 Task: Add a condition where "Hours since status category open Less than Forty" in new tickets in your groups.
Action: Mouse moved to (116, 431)
Screenshot: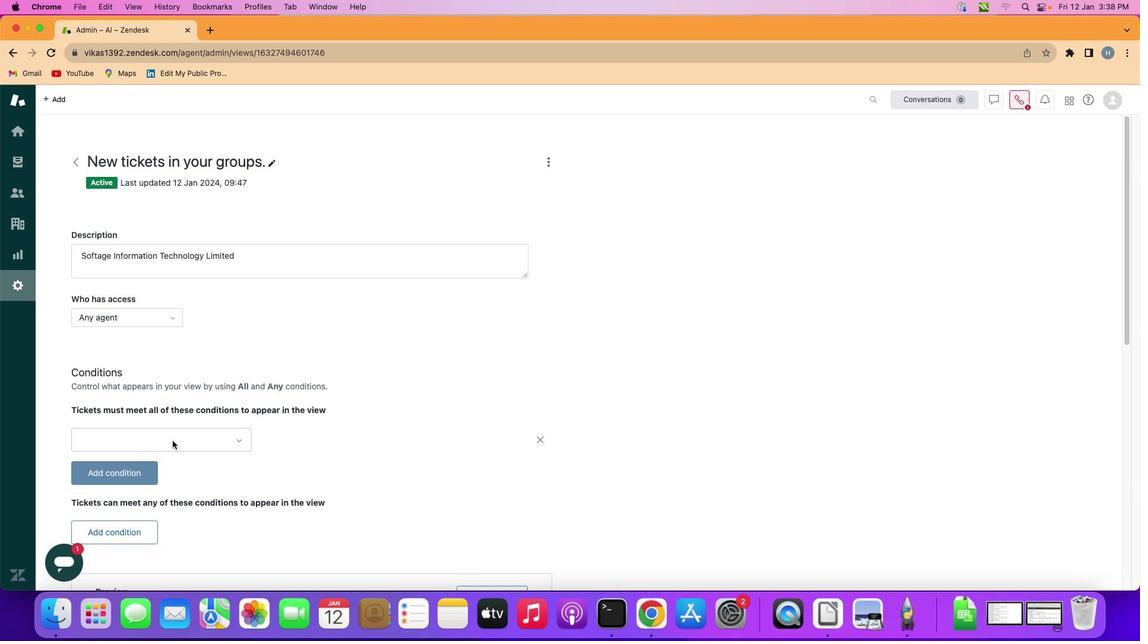 
Action: Mouse pressed left at (116, 431)
Screenshot: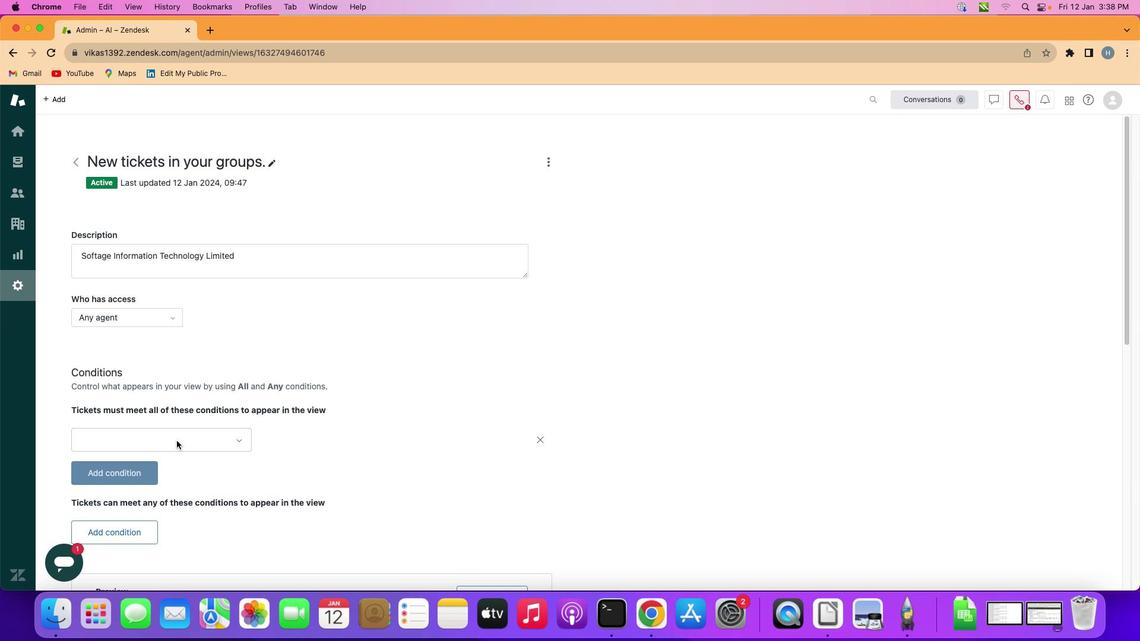 
Action: Mouse moved to (178, 438)
Screenshot: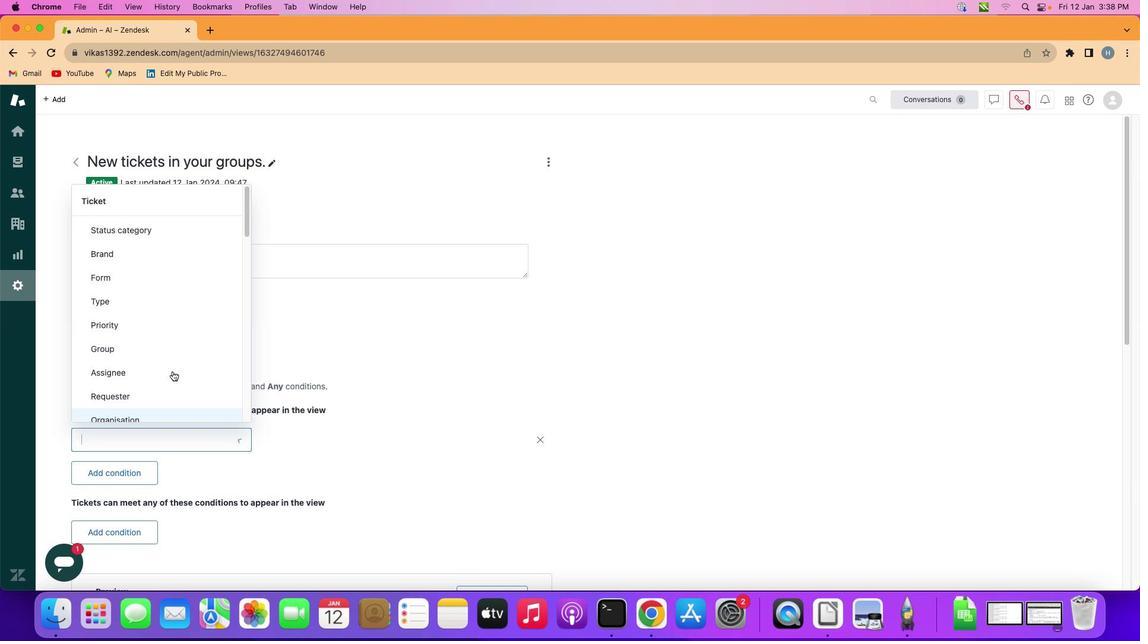 
Action: Mouse pressed left at (178, 438)
Screenshot: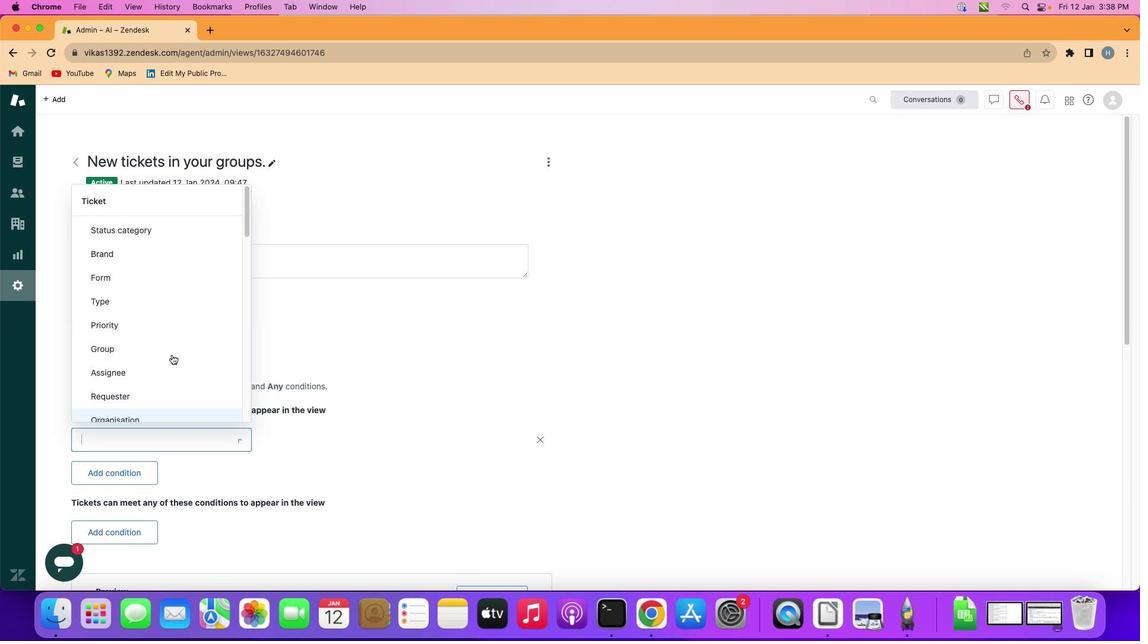 
Action: Mouse moved to (176, 288)
Screenshot: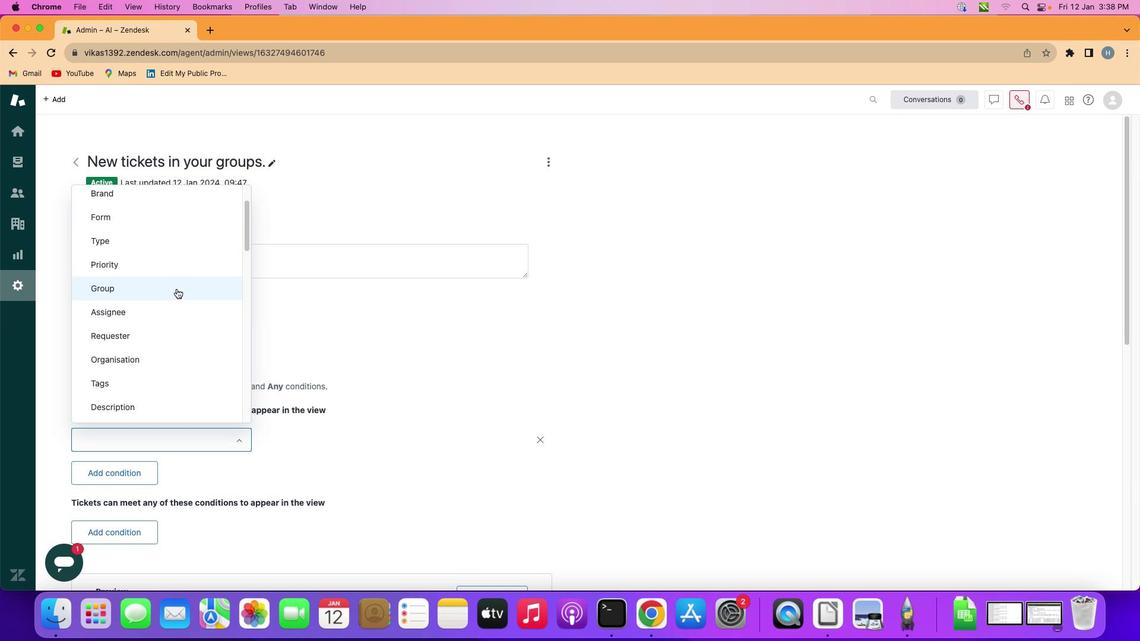 
Action: Mouse scrolled (176, 288) with delta (0, 0)
Screenshot: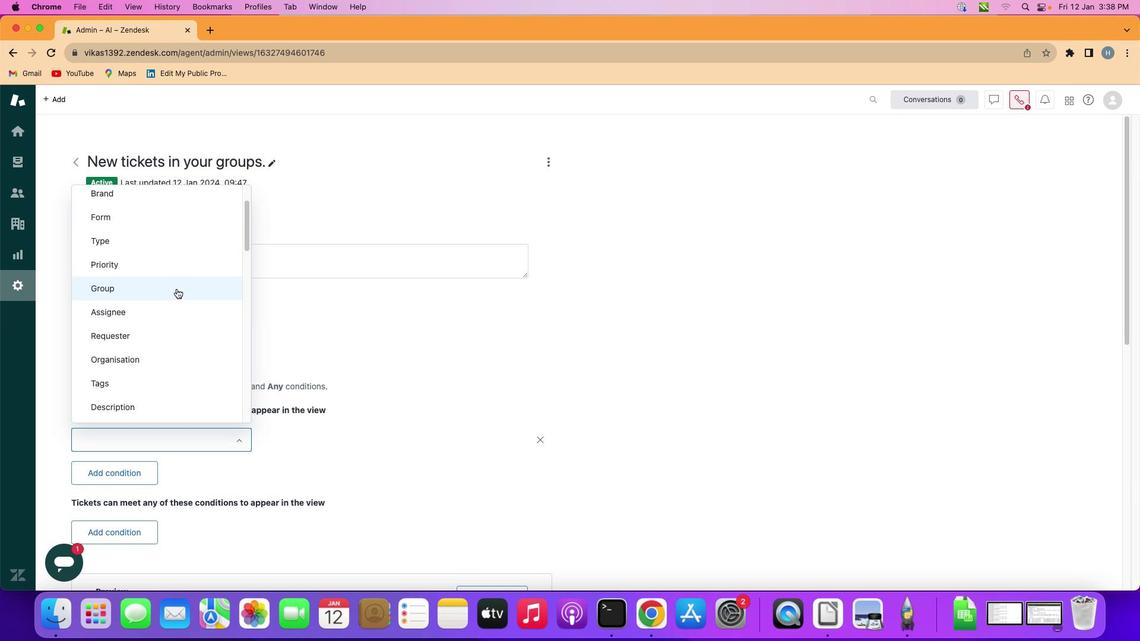 
Action: Mouse scrolled (176, 288) with delta (0, 0)
Screenshot: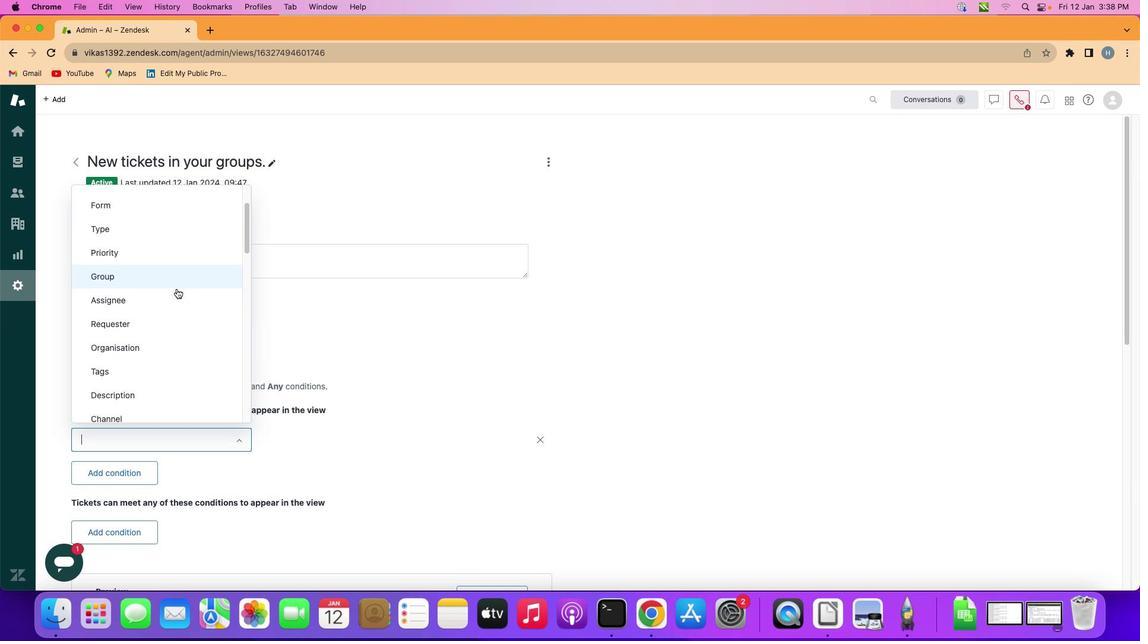 
Action: Mouse moved to (176, 288)
Screenshot: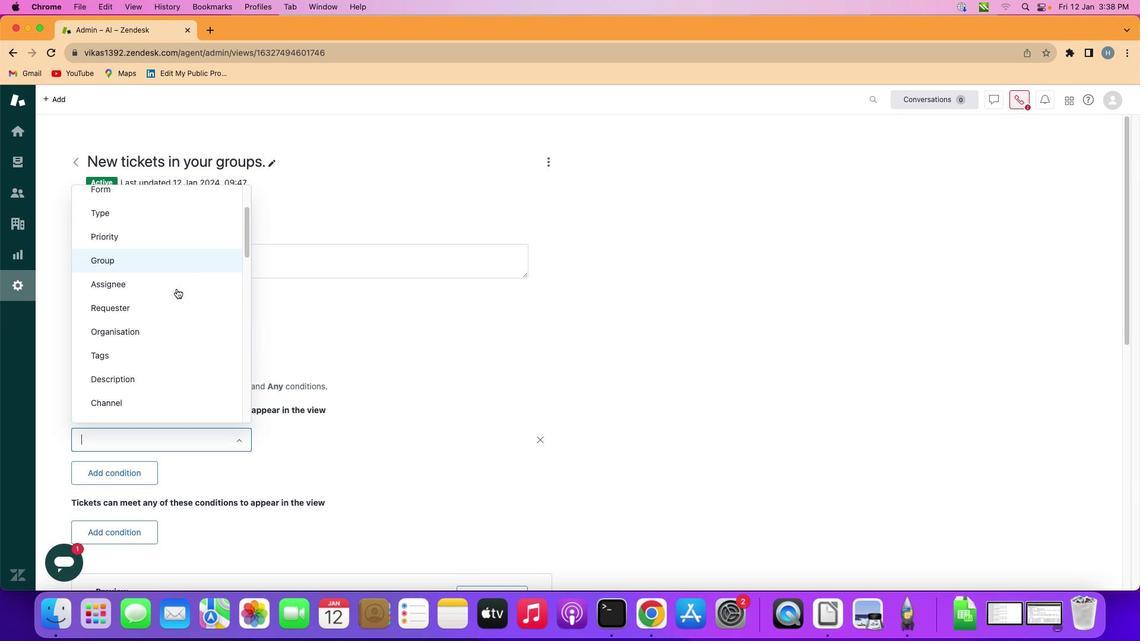 
Action: Mouse scrolled (176, 288) with delta (0, 0)
Screenshot: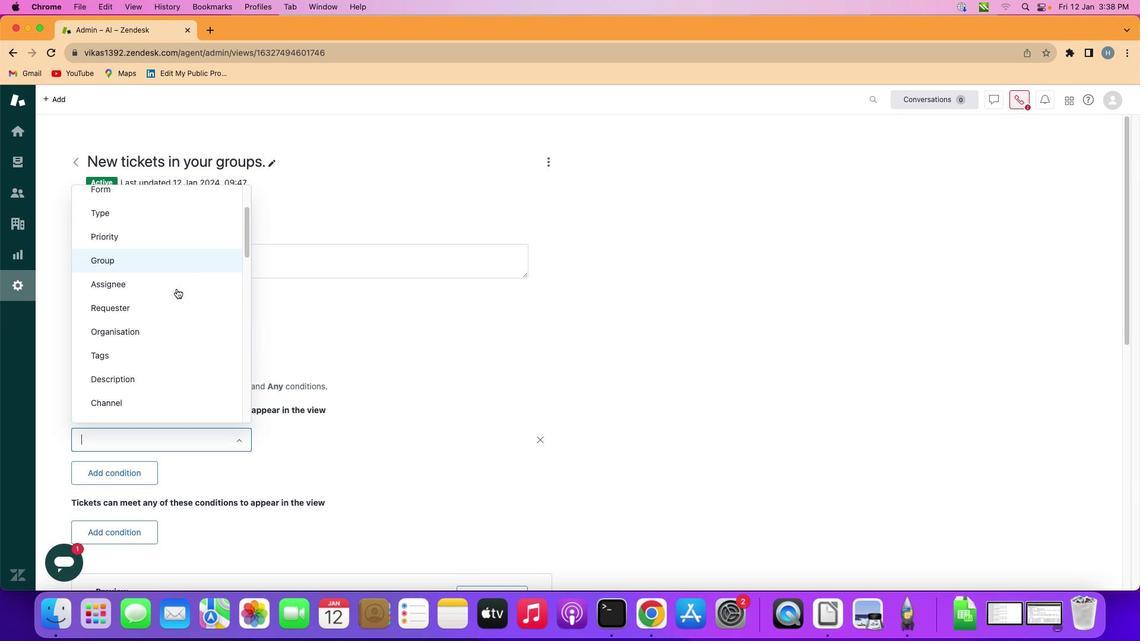 
Action: Mouse scrolled (176, 288) with delta (0, 0)
Screenshot: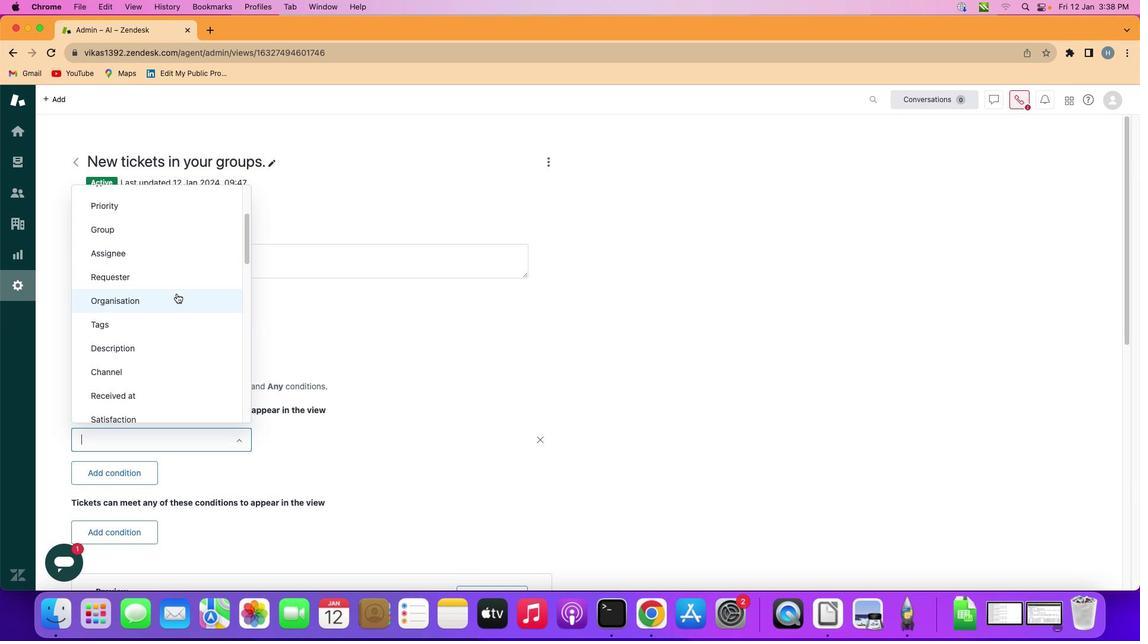 
Action: Mouse moved to (176, 289)
Screenshot: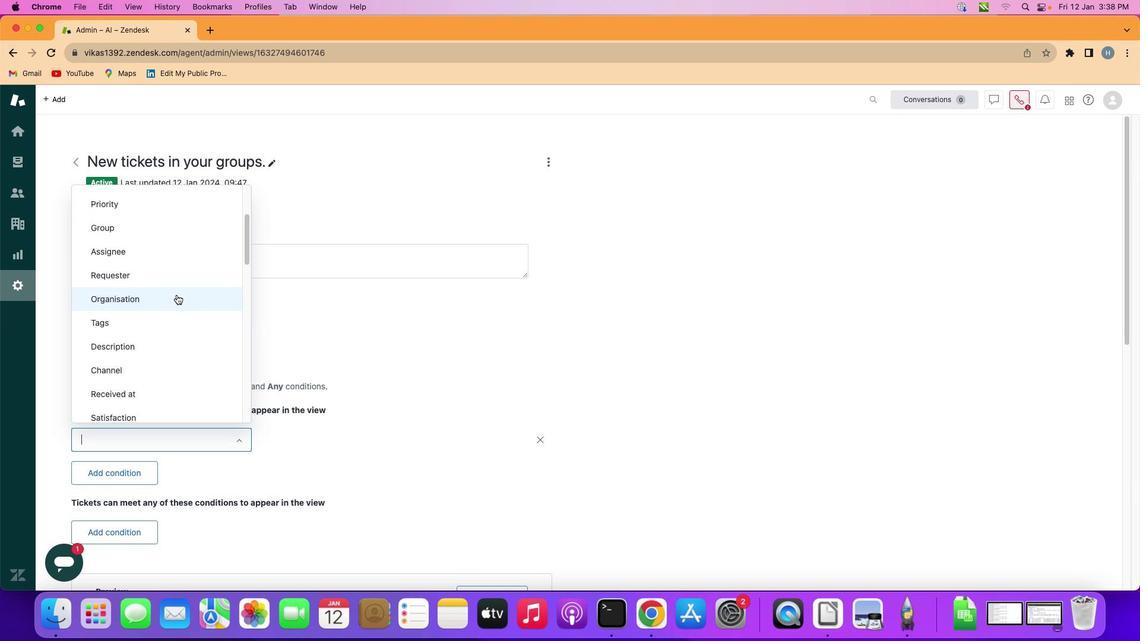 
Action: Mouse scrolled (176, 289) with delta (0, 0)
Screenshot: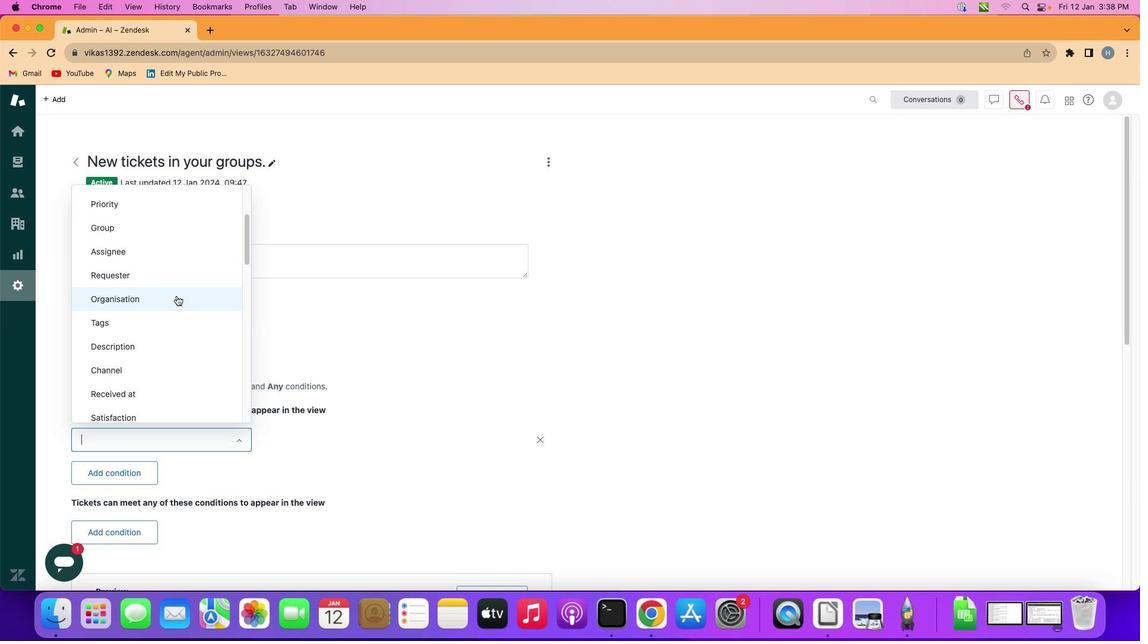 
Action: Mouse moved to (176, 295)
Screenshot: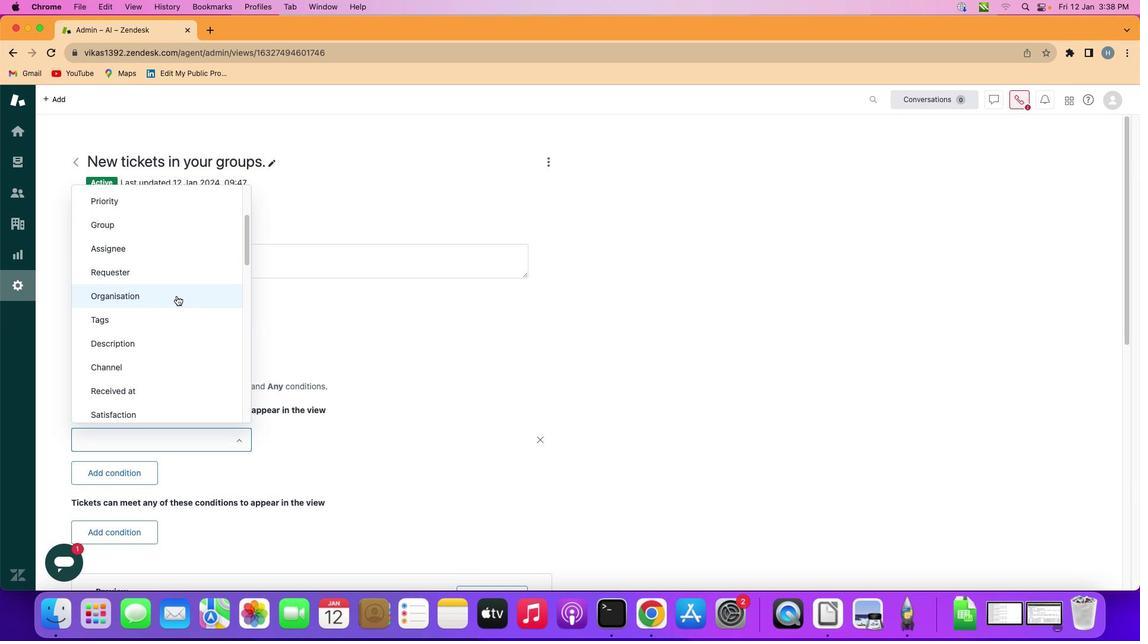 
Action: Mouse scrolled (176, 295) with delta (0, 0)
Screenshot: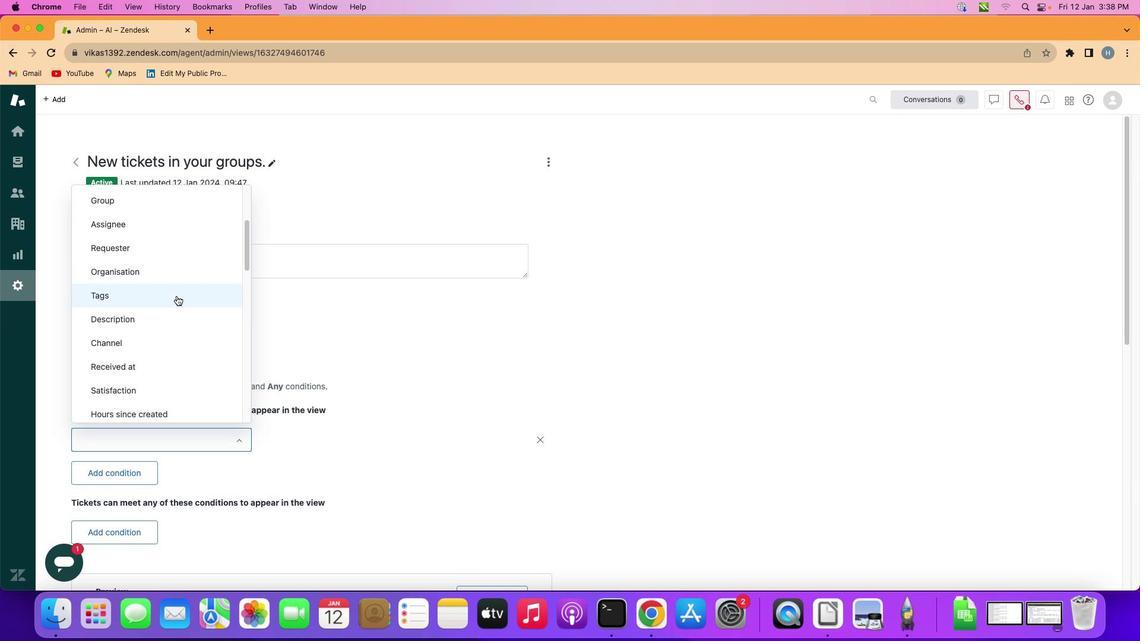 
Action: Mouse scrolled (176, 295) with delta (0, 0)
Screenshot: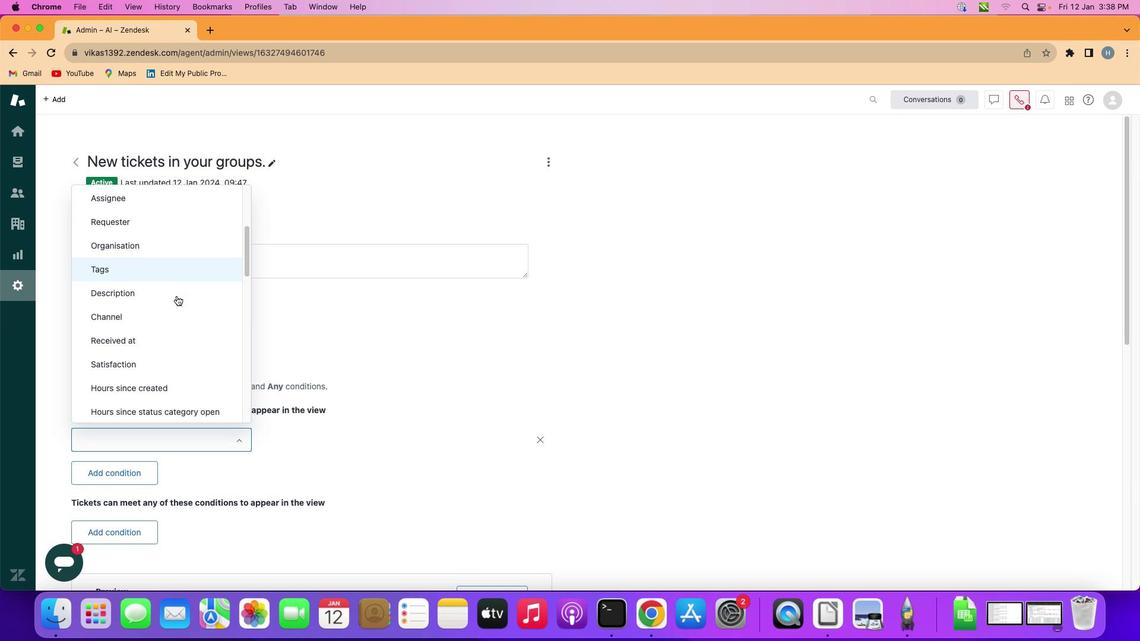 
Action: Mouse scrolled (176, 295) with delta (0, 0)
Screenshot: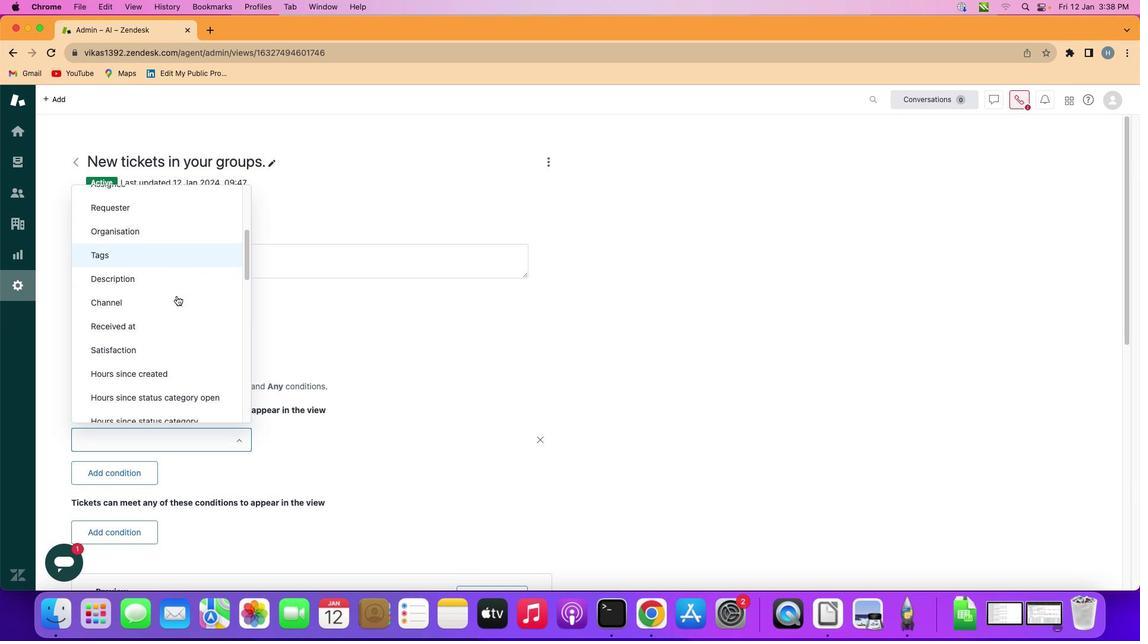 
Action: Mouse scrolled (176, 295) with delta (0, 0)
Screenshot: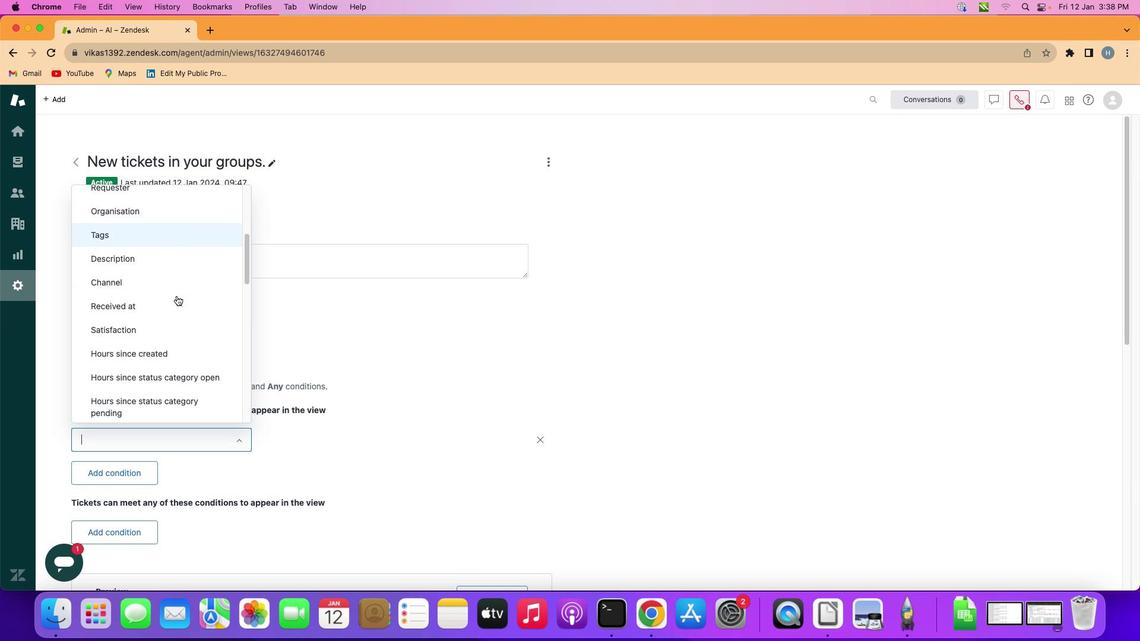 
Action: Mouse moved to (176, 295)
Screenshot: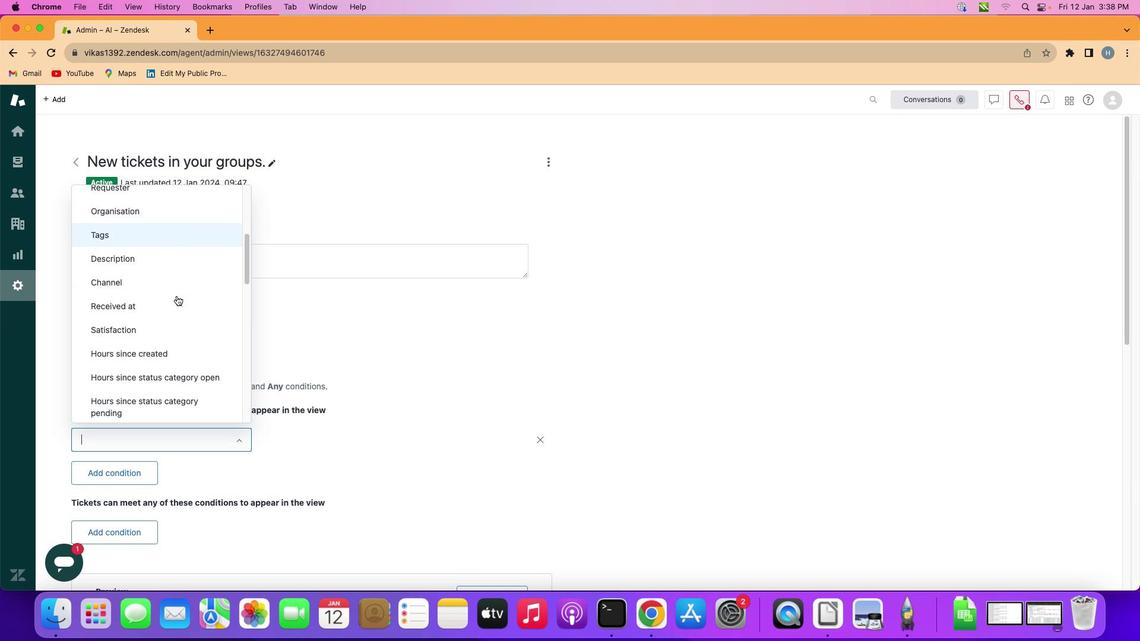 
Action: Mouse scrolled (176, 295) with delta (0, 0)
Screenshot: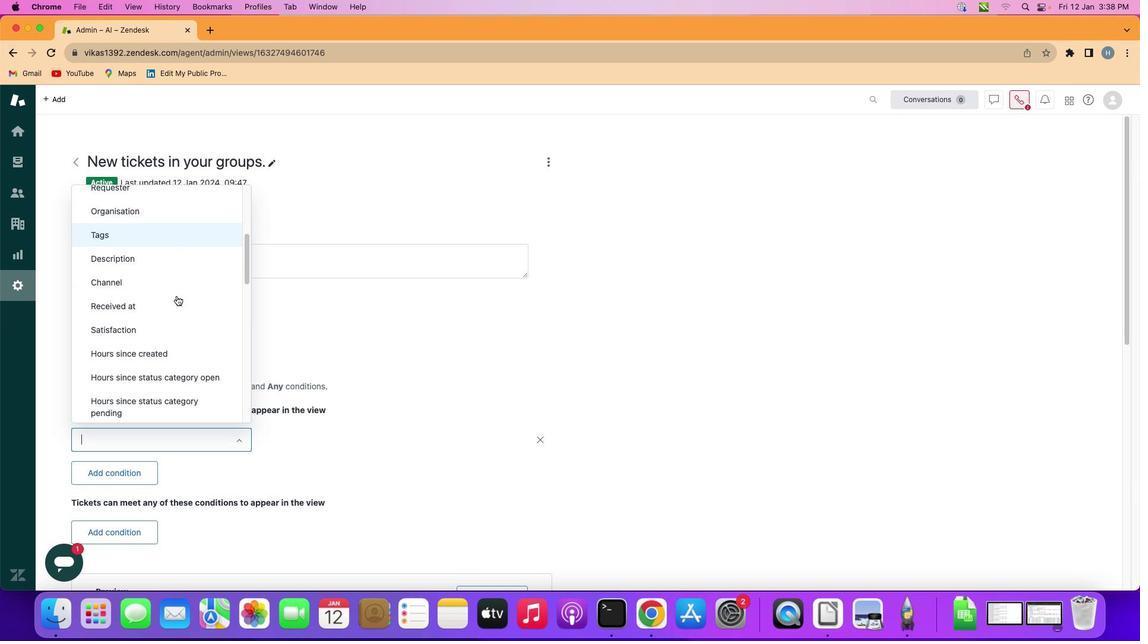 
Action: Mouse scrolled (176, 295) with delta (0, 0)
Screenshot: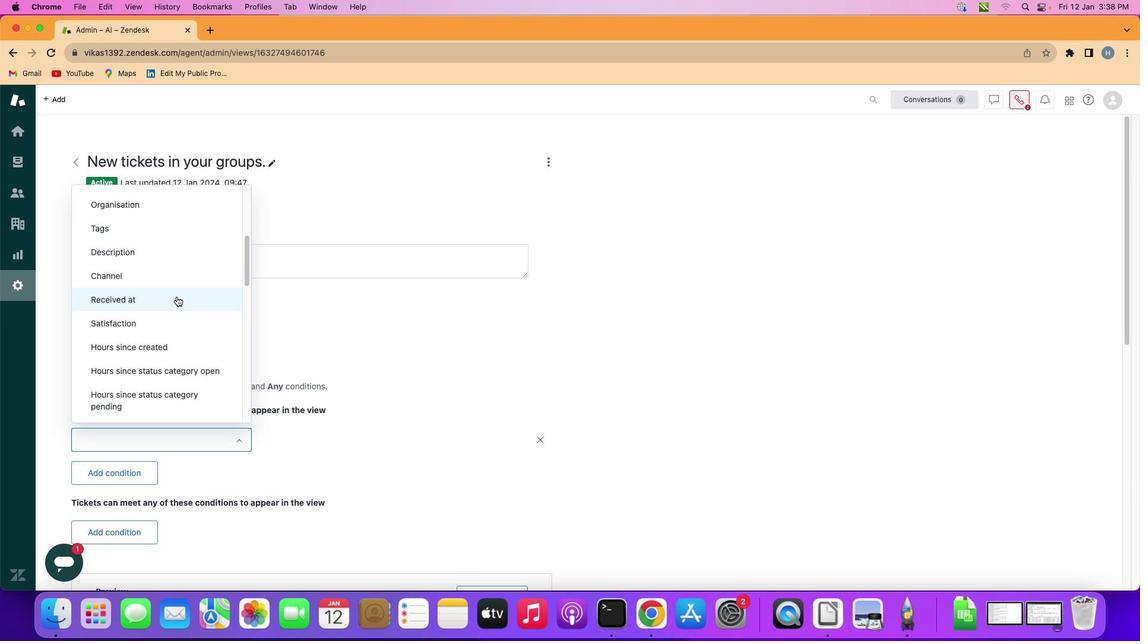 
Action: Mouse scrolled (176, 295) with delta (0, 0)
Screenshot: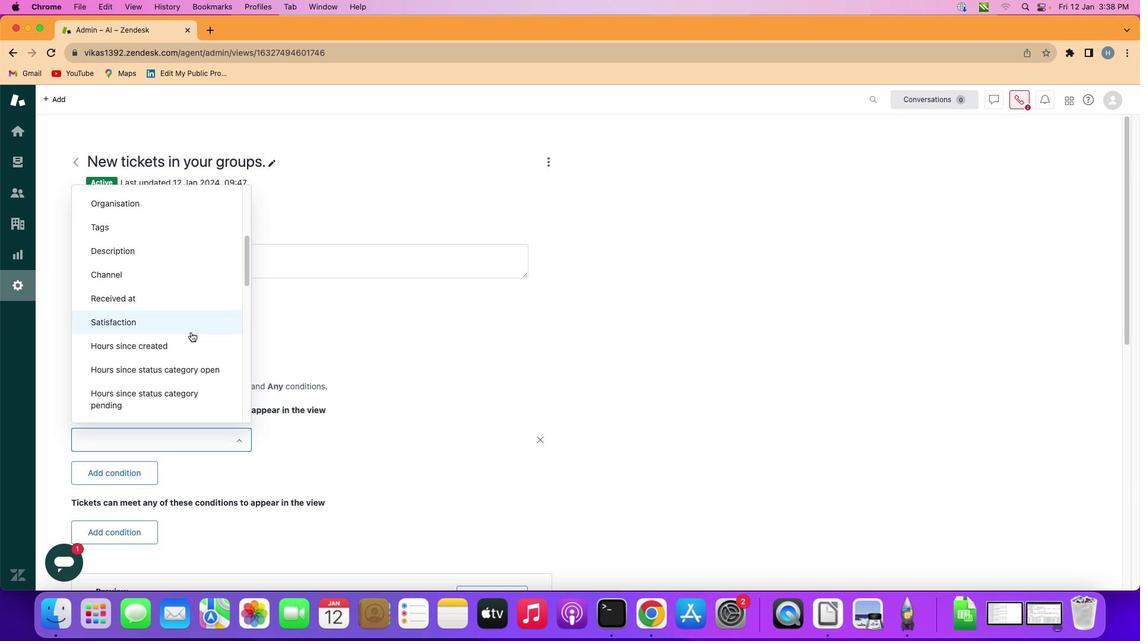 
Action: Mouse moved to (176, 296)
Screenshot: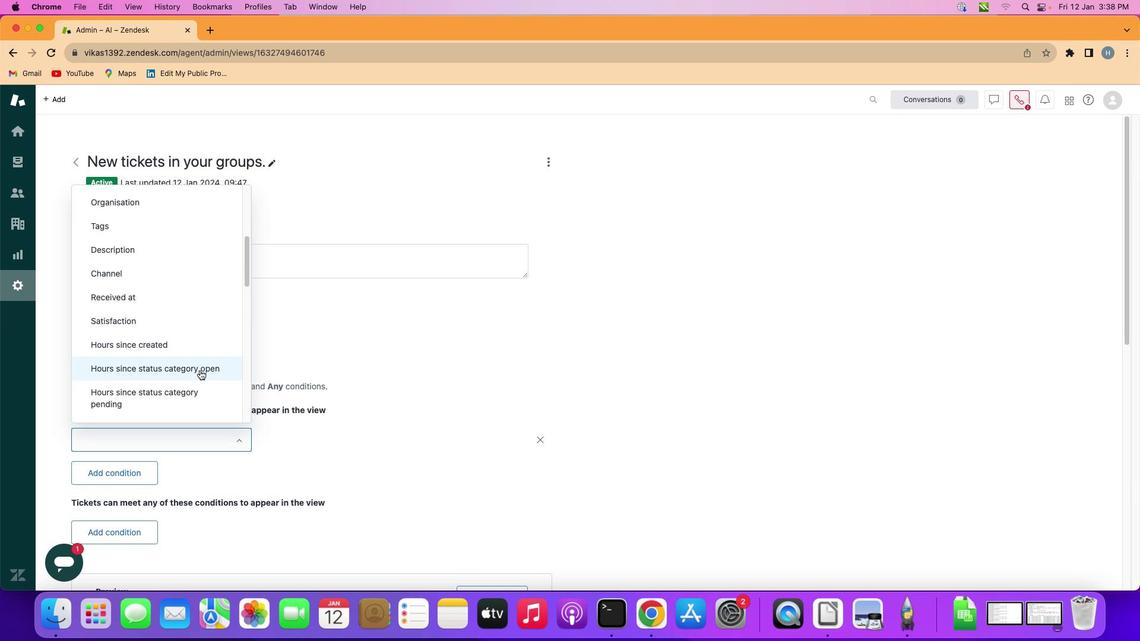 
Action: Mouse scrolled (176, 296) with delta (0, 0)
Screenshot: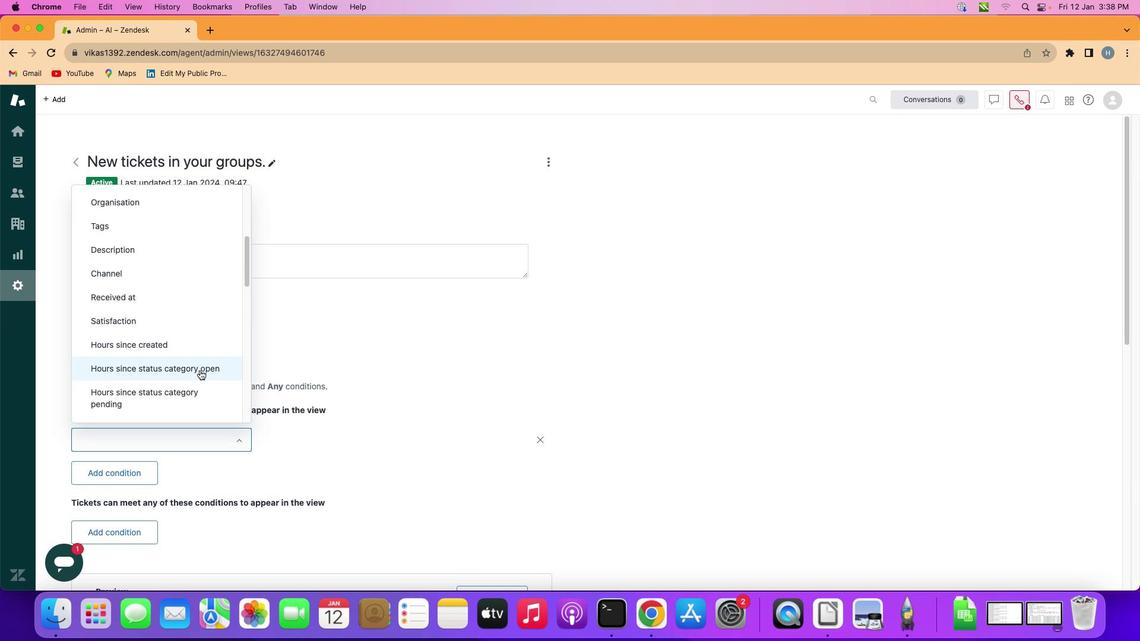 
Action: Mouse moved to (200, 371)
Screenshot: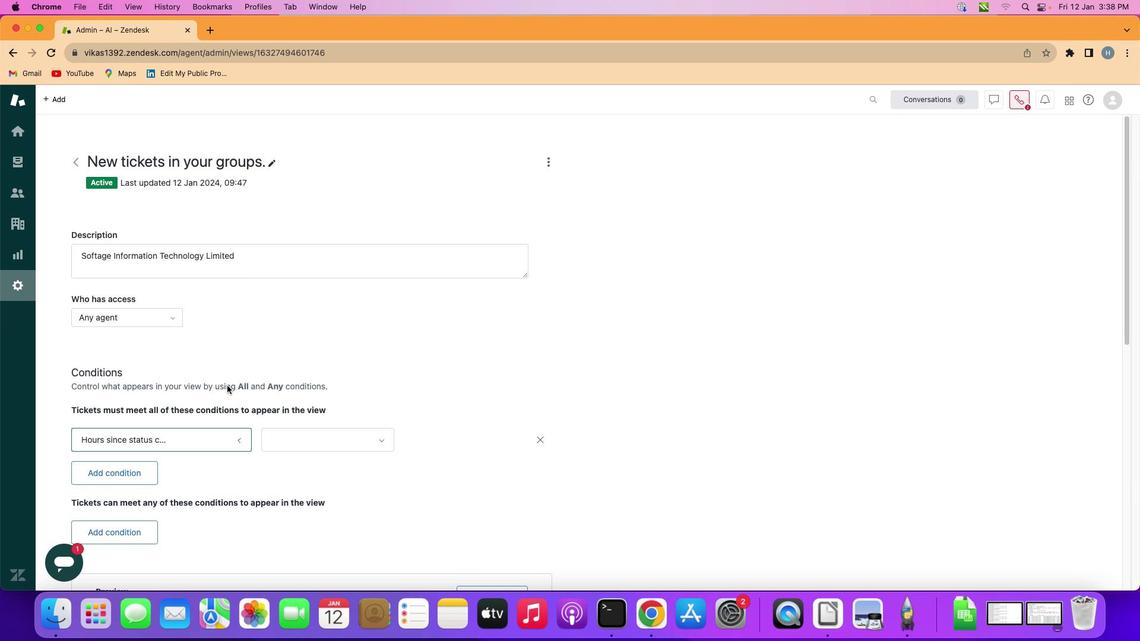 
Action: Mouse pressed left at (200, 371)
Screenshot: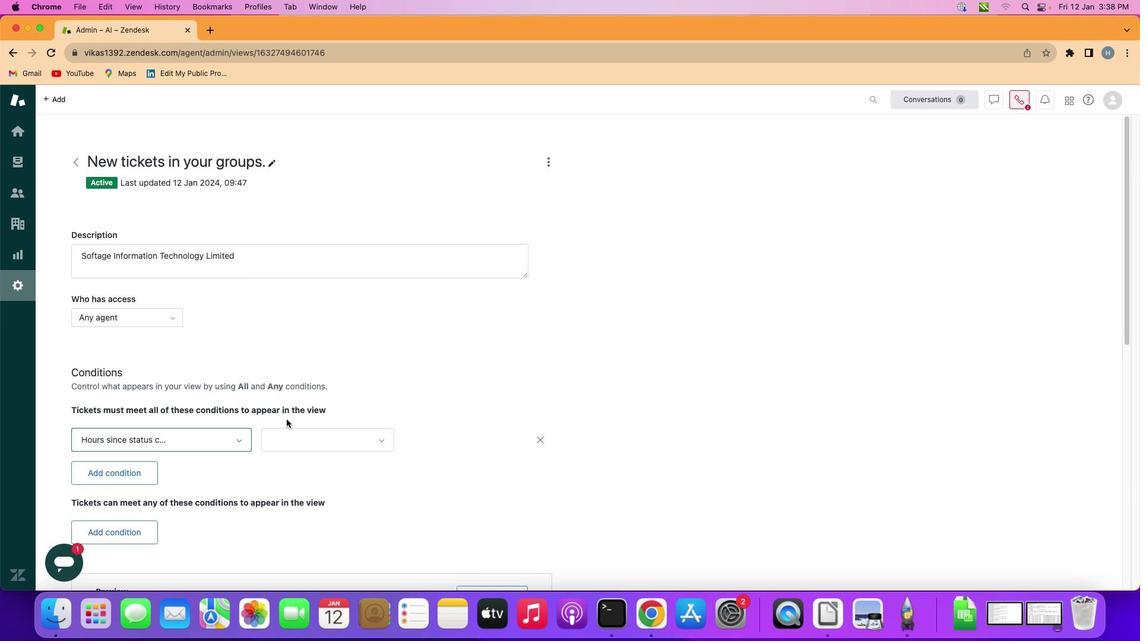 
Action: Mouse moved to (307, 434)
Screenshot: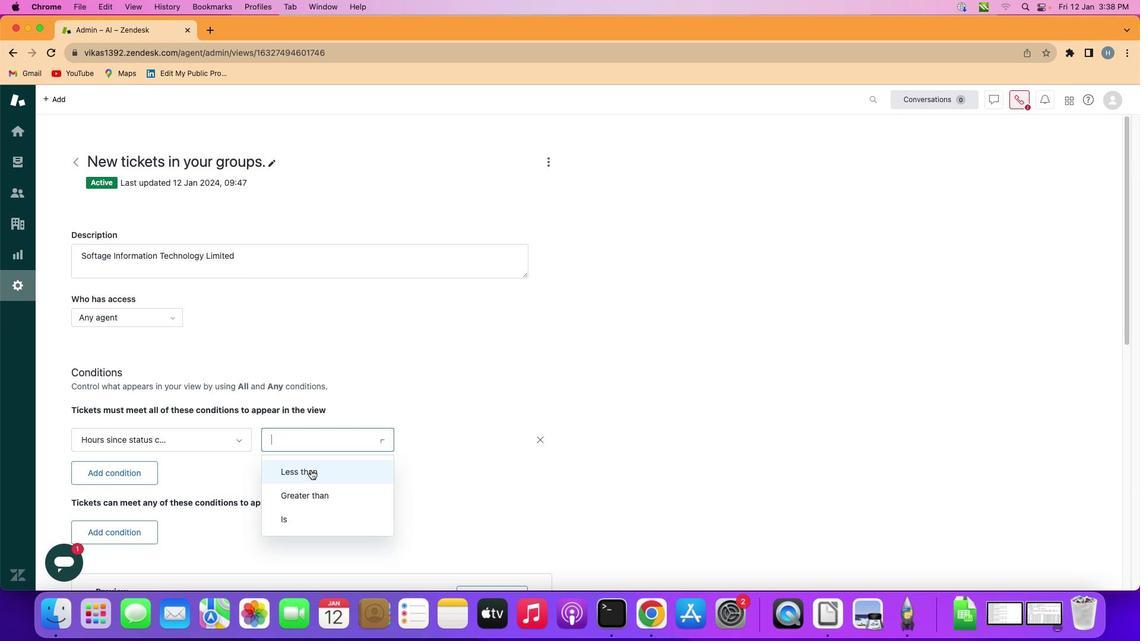 
Action: Mouse pressed left at (307, 434)
Screenshot: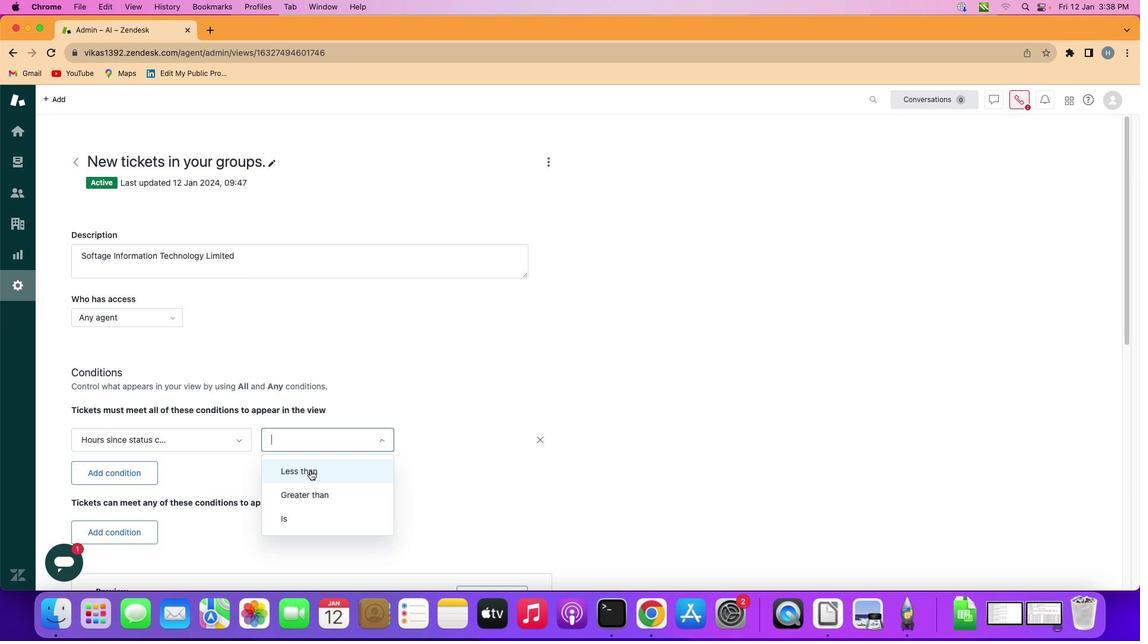 
Action: Mouse moved to (311, 470)
Screenshot: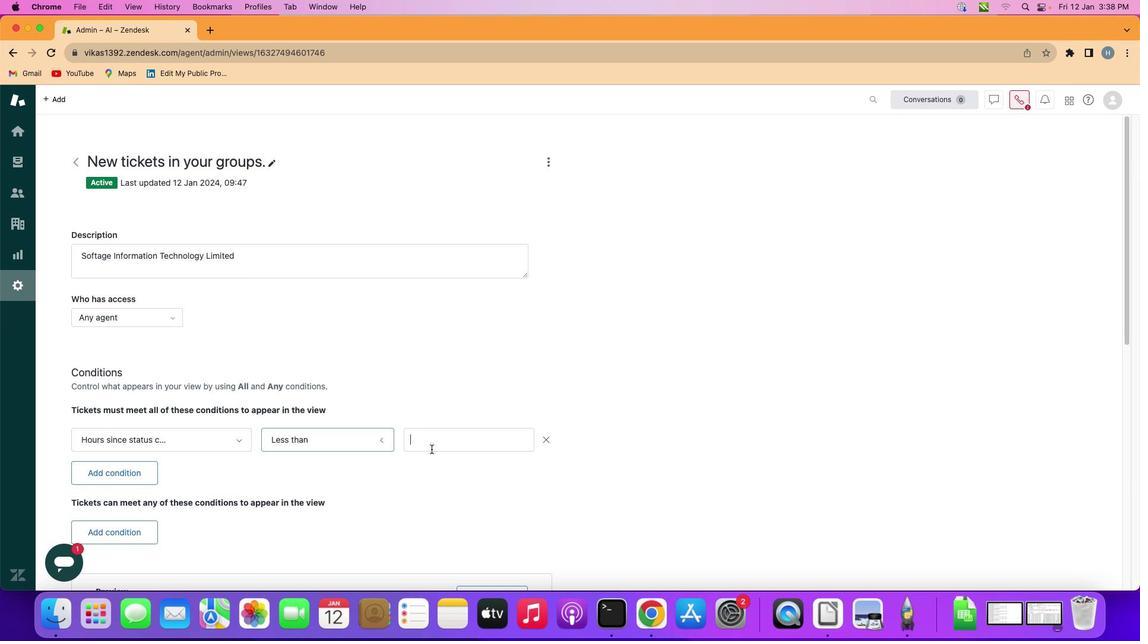 
Action: Mouse pressed left at (311, 470)
Screenshot: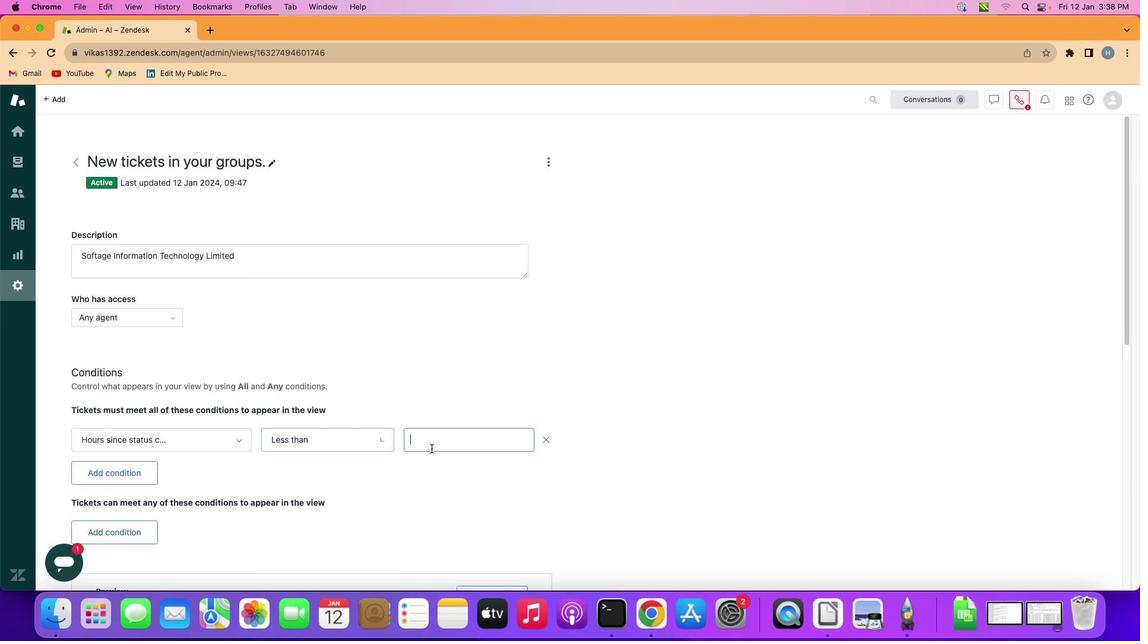 
Action: Mouse moved to (433, 445)
Screenshot: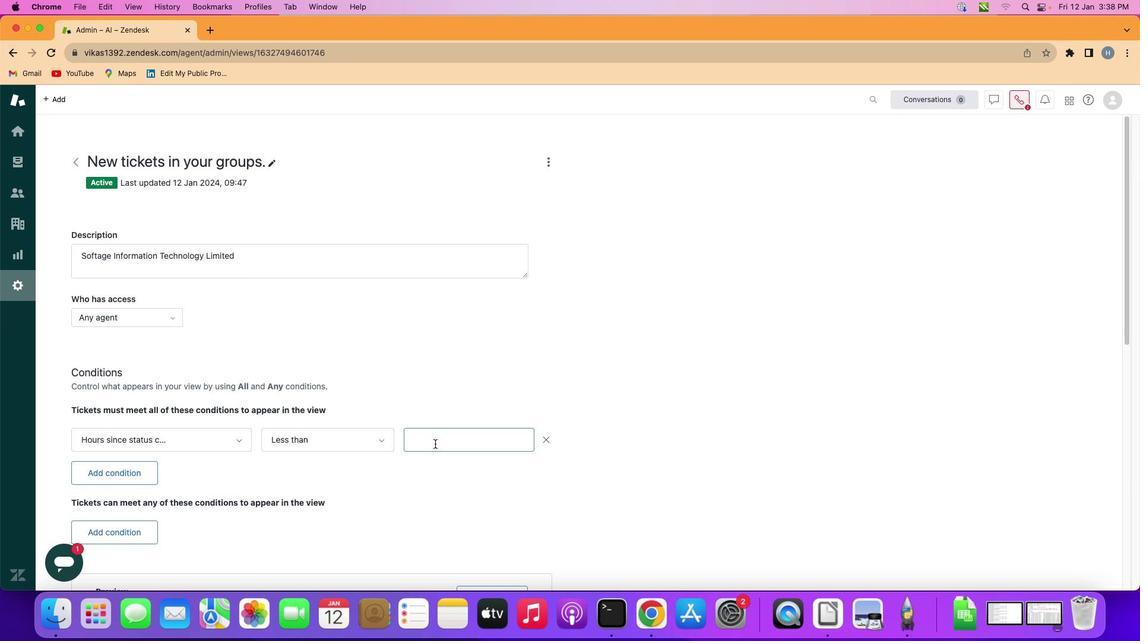 
Action: Mouse pressed left at (433, 445)
Screenshot: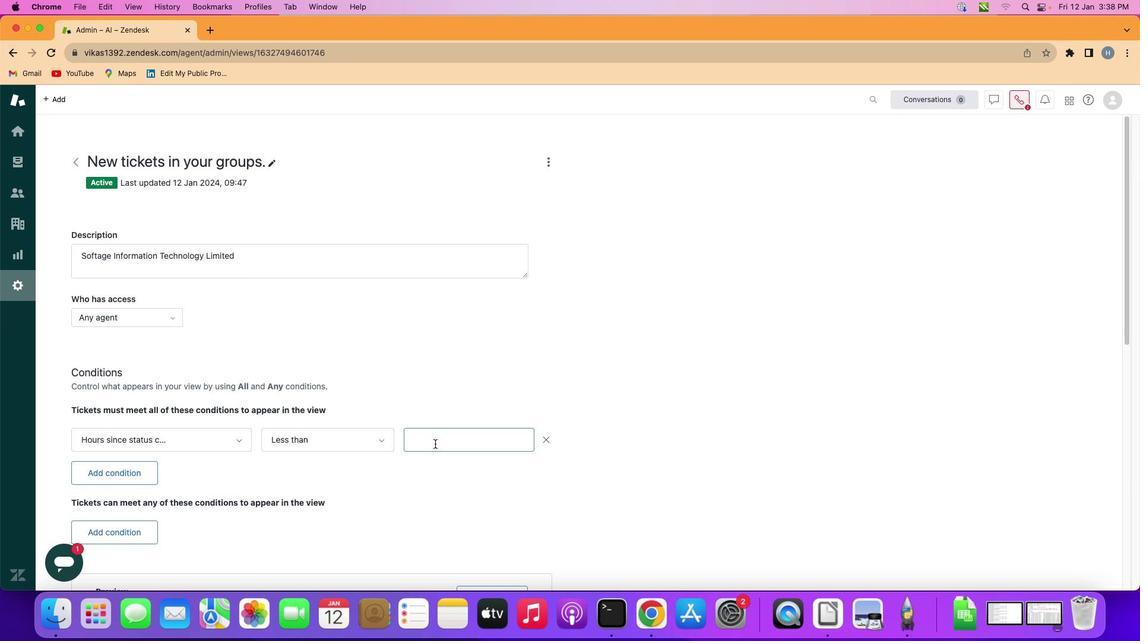
Action: Mouse moved to (435, 443)
Screenshot: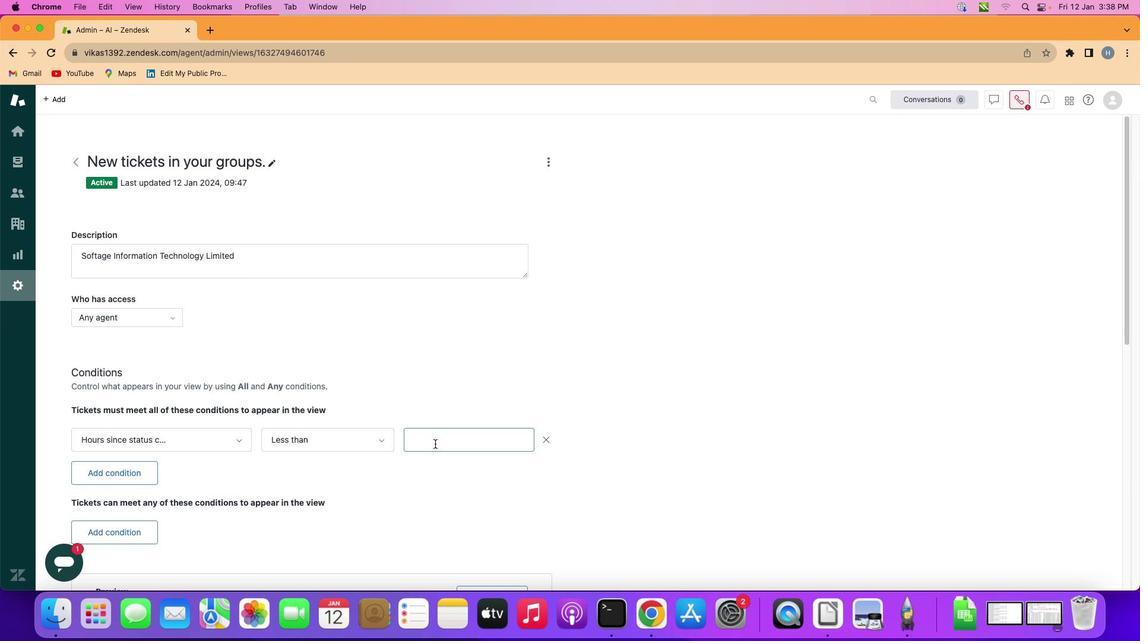 
Action: Key pressed Key.shift'F''o''r''t''y'
Screenshot: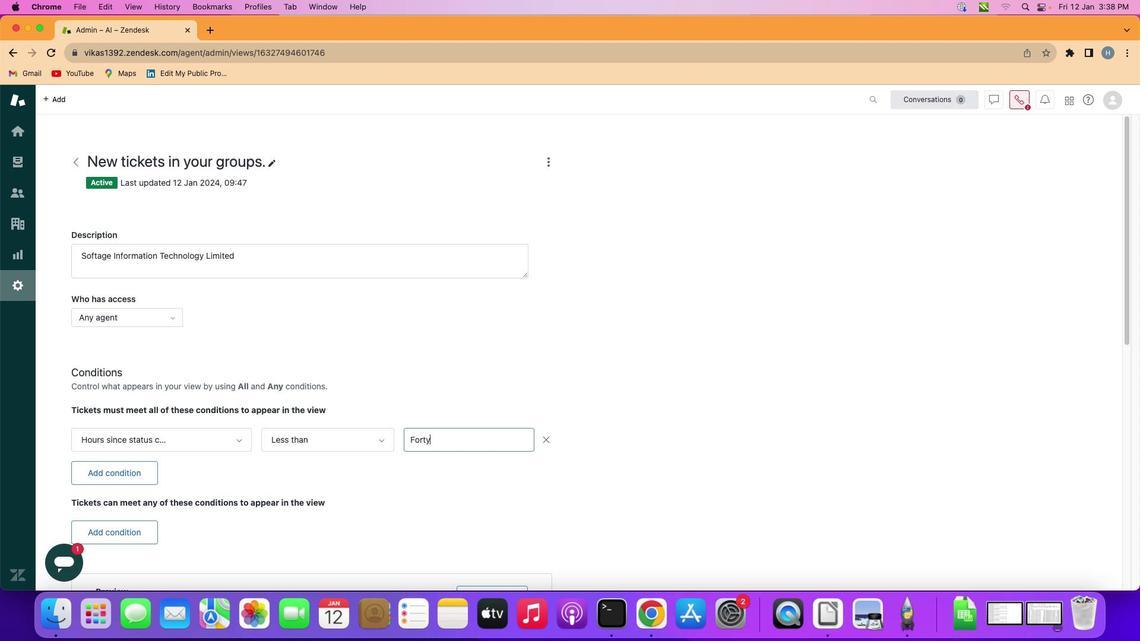 
